 Task: Create a due date automation trigger when advanced on, 2 hours after a card is due add fields without custom field "Resume" set to a number lower than 1 and lower than 10.
Action: Mouse moved to (994, 78)
Screenshot: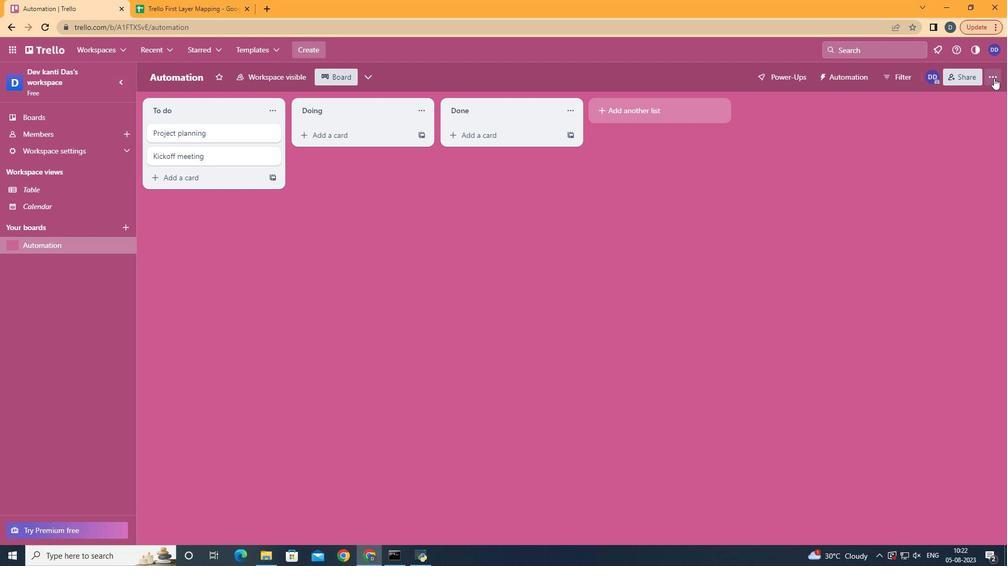 
Action: Mouse pressed left at (994, 78)
Screenshot: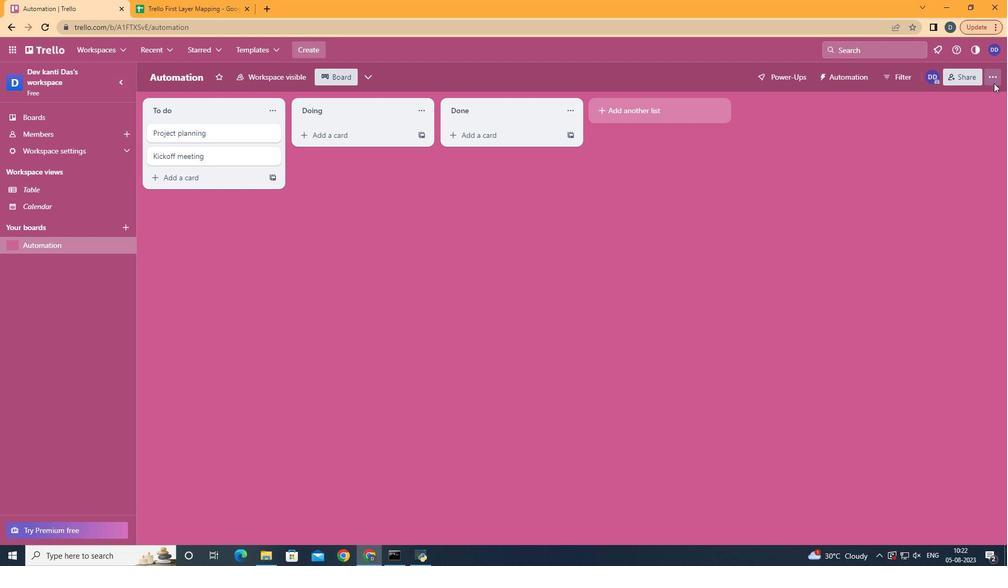 
Action: Mouse moved to (945, 235)
Screenshot: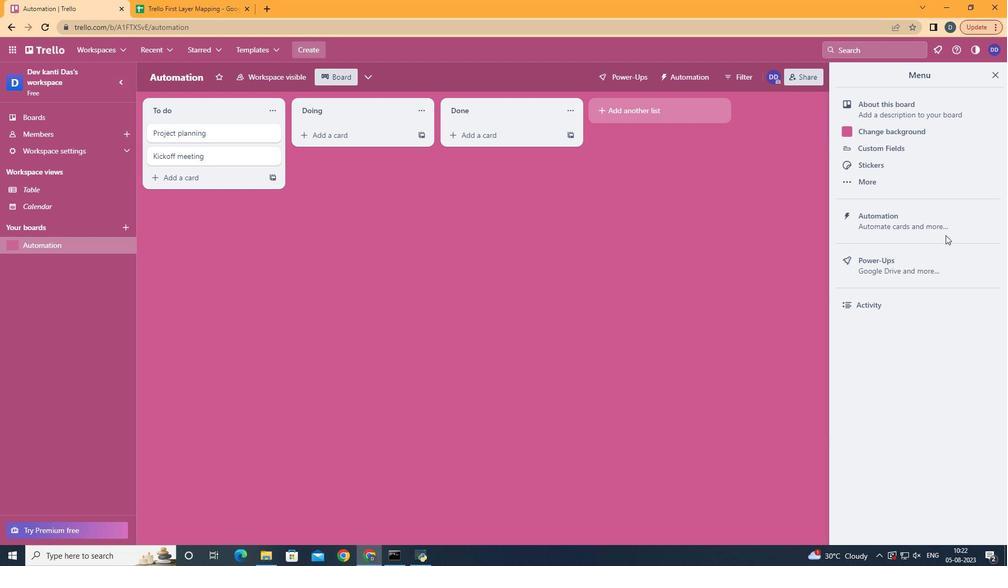 
Action: Mouse pressed left at (945, 235)
Screenshot: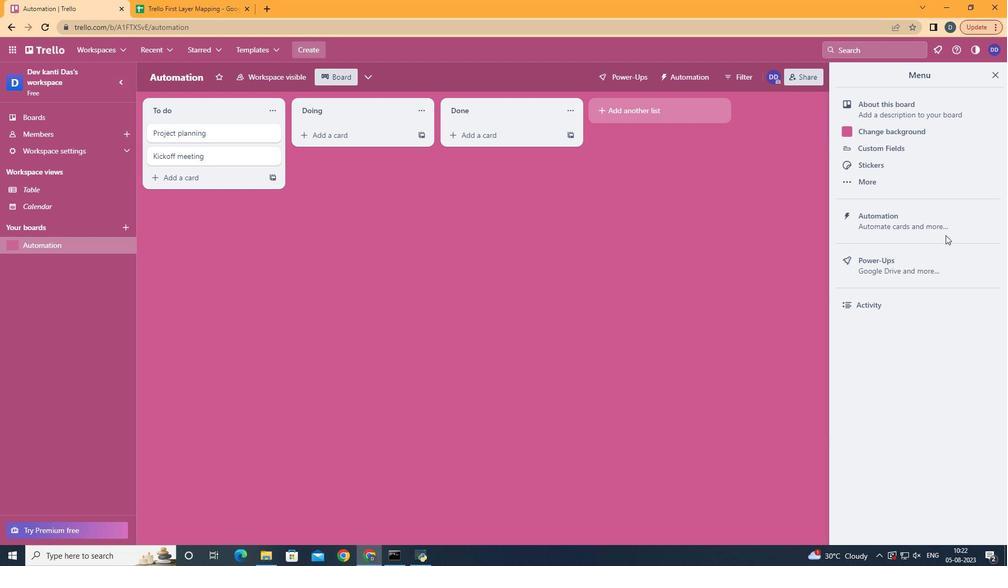 
Action: Mouse moved to (954, 216)
Screenshot: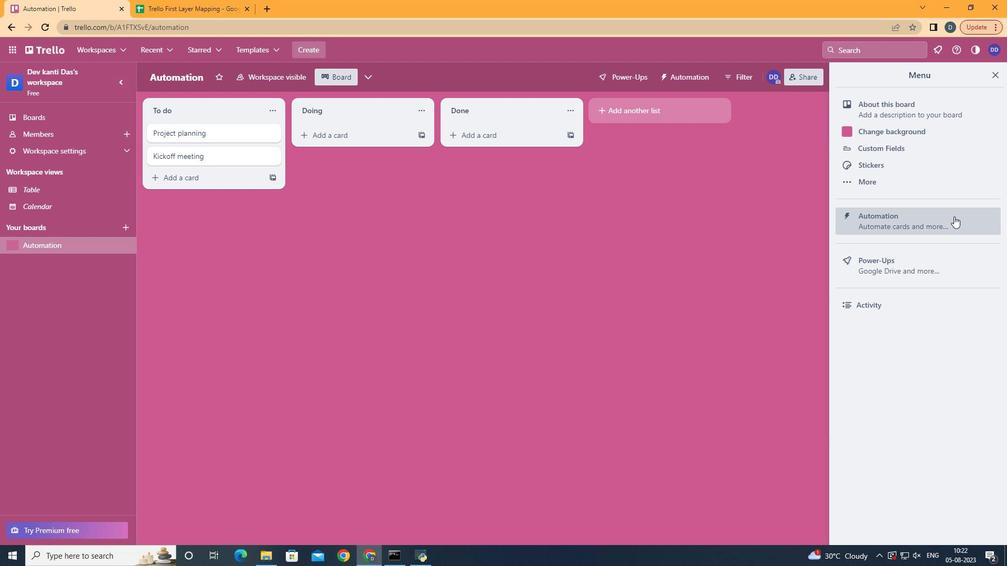 
Action: Mouse pressed left at (954, 216)
Screenshot: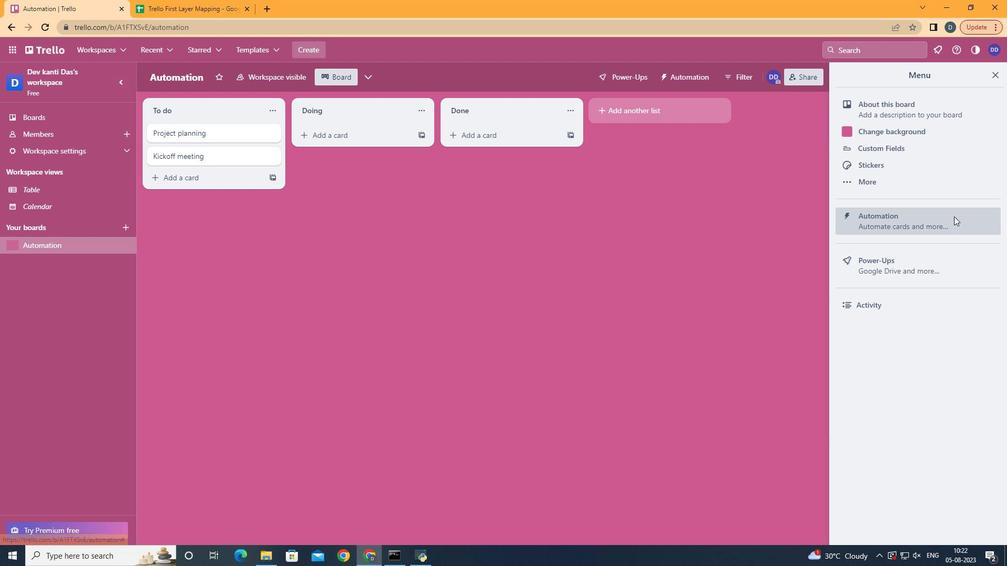 
Action: Mouse moved to (214, 213)
Screenshot: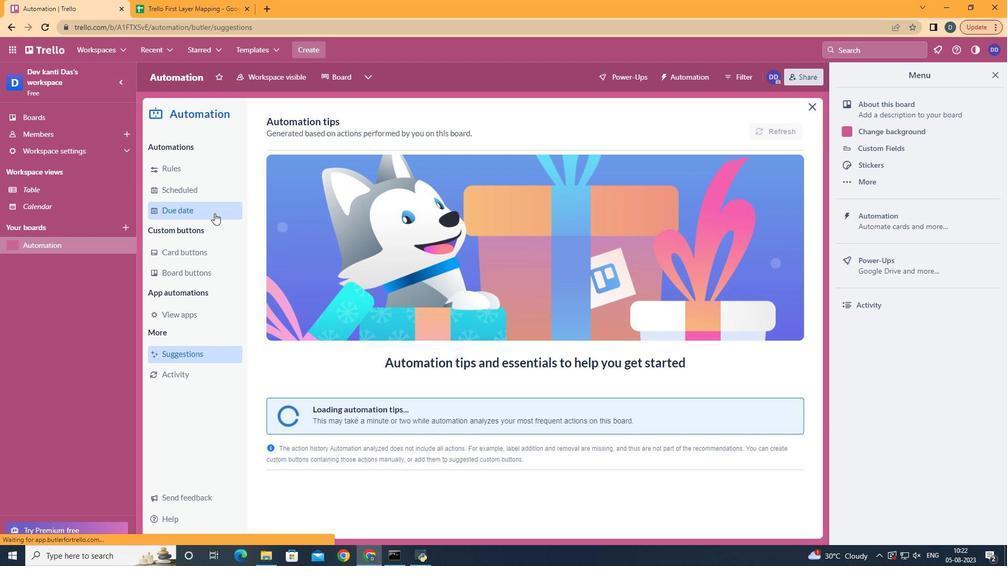 
Action: Mouse pressed left at (214, 213)
Screenshot: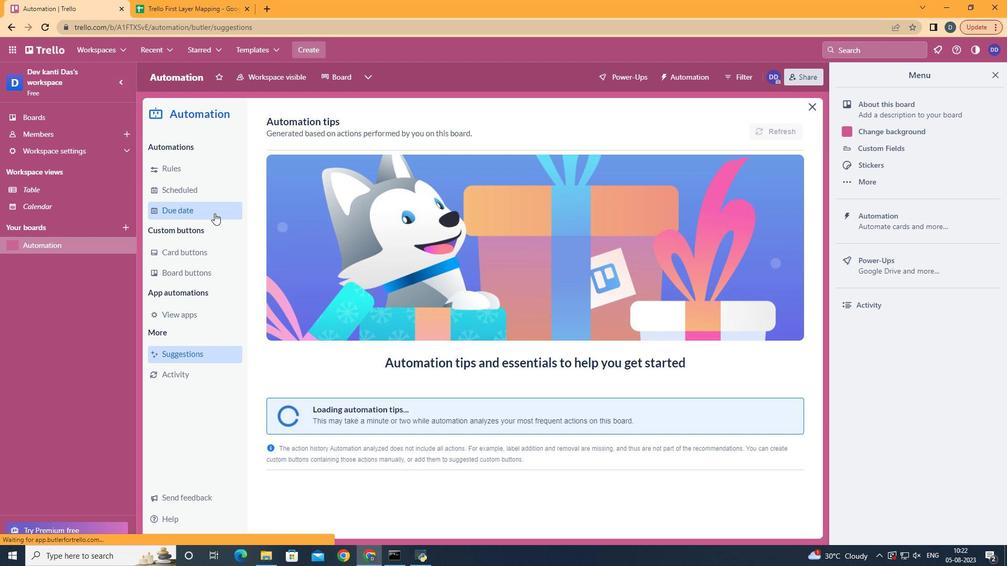 
Action: Mouse moved to (739, 124)
Screenshot: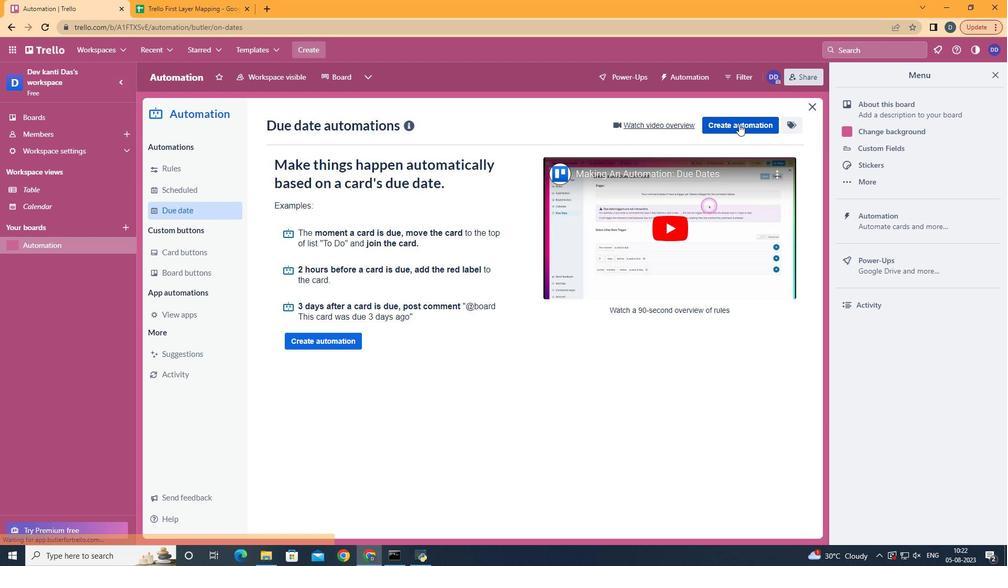 
Action: Mouse pressed left at (739, 124)
Screenshot: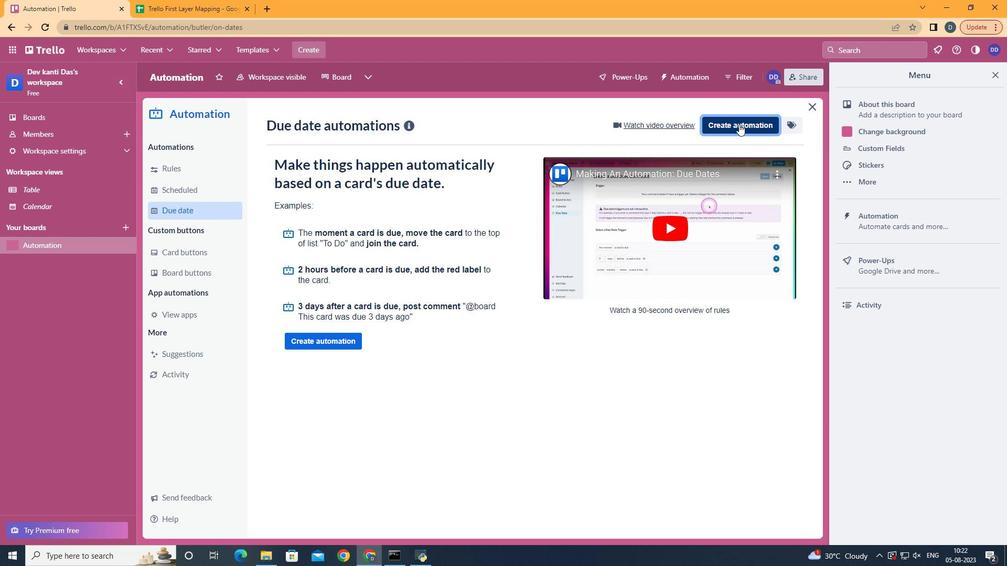 
Action: Mouse moved to (567, 225)
Screenshot: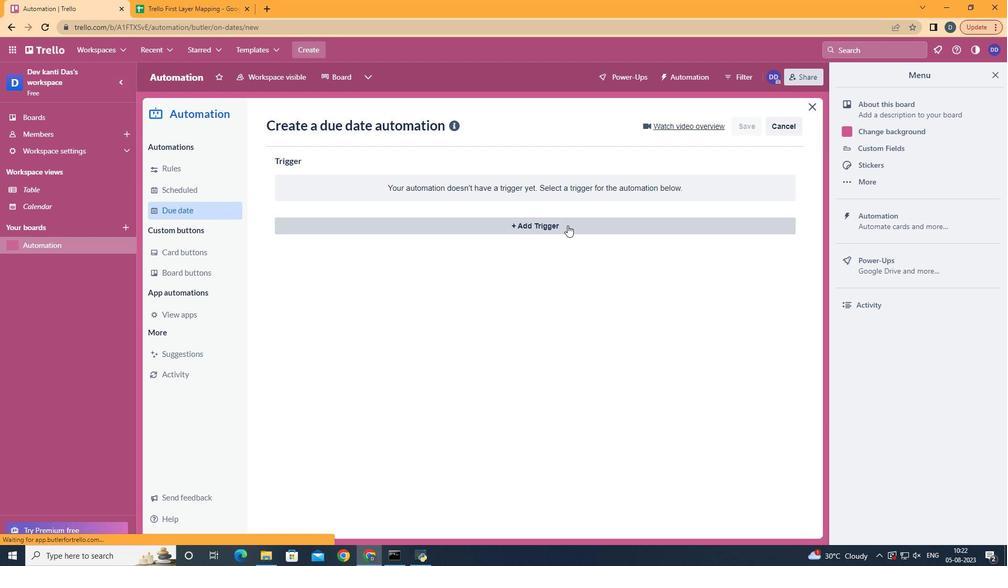 
Action: Mouse pressed left at (567, 225)
Screenshot: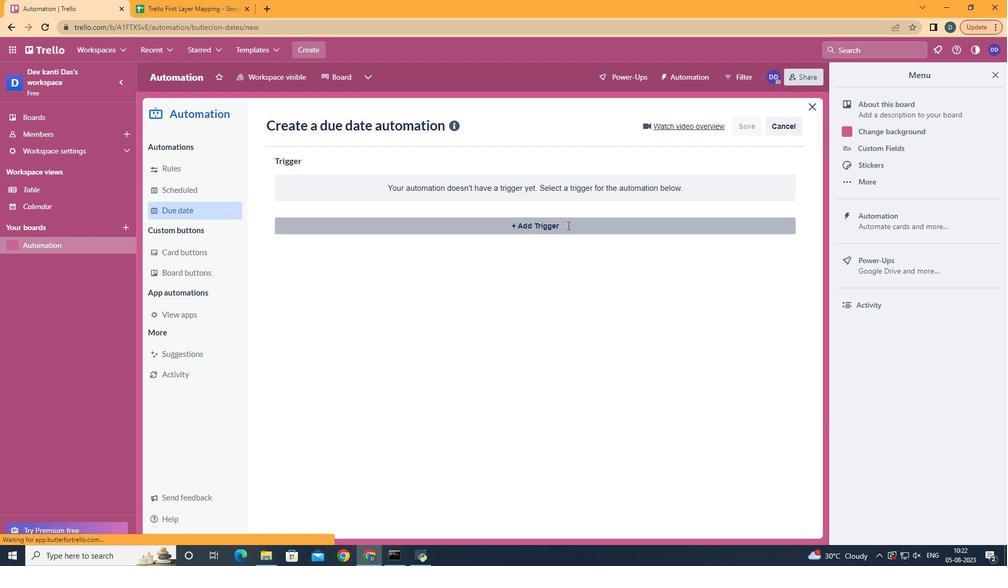 
Action: Mouse moved to (342, 445)
Screenshot: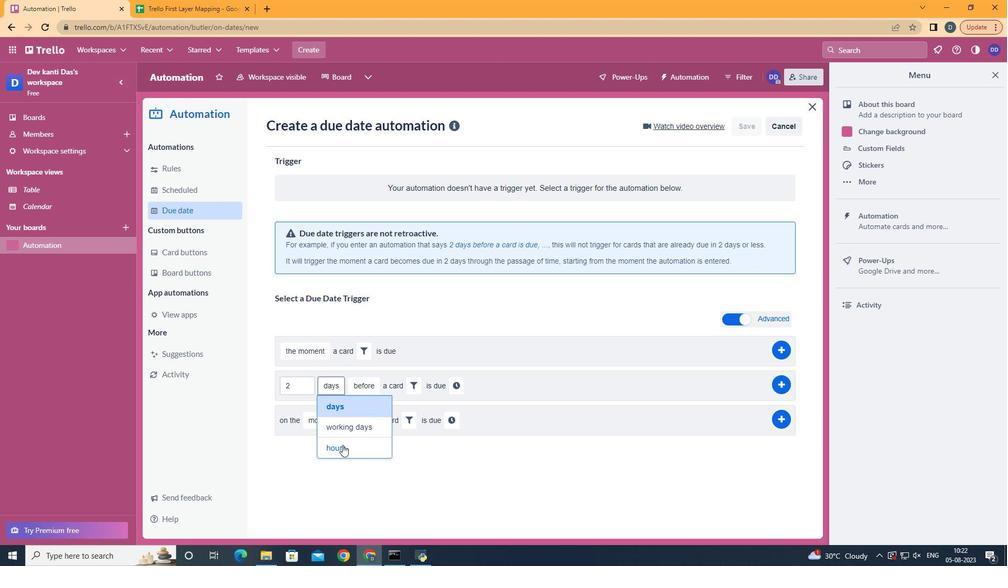 
Action: Mouse pressed left at (342, 445)
Screenshot: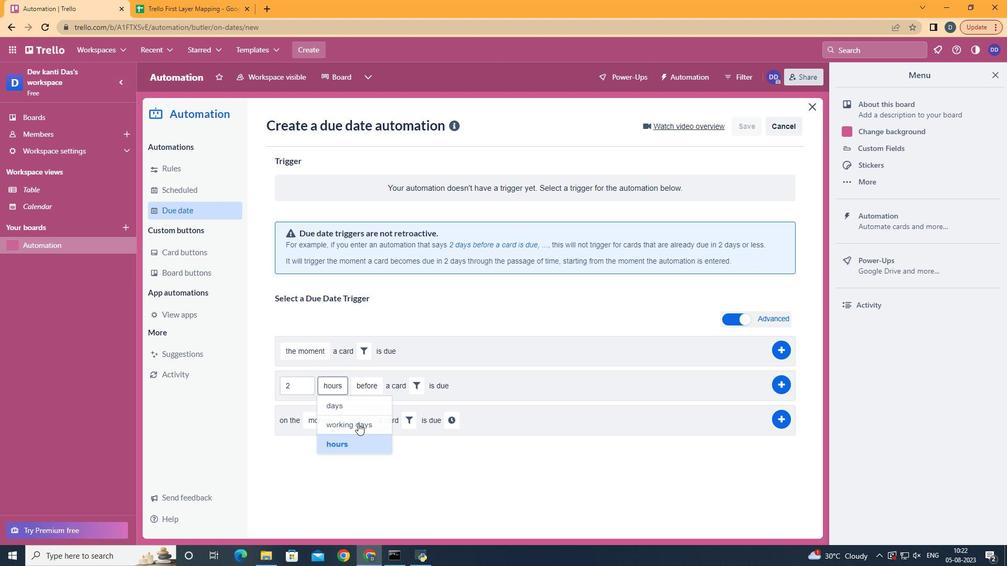 
Action: Mouse moved to (370, 418)
Screenshot: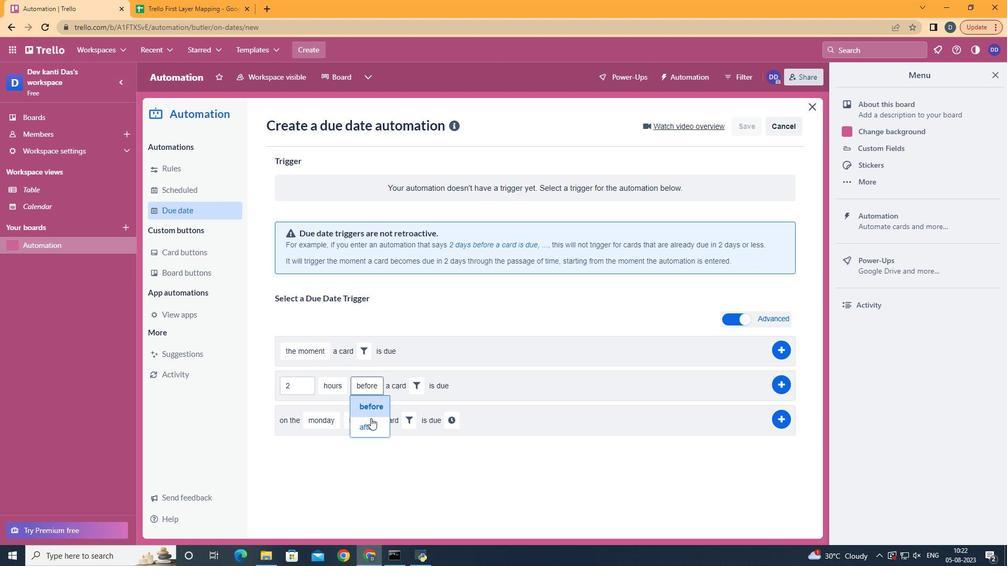 
Action: Mouse pressed left at (370, 418)
Screenshot: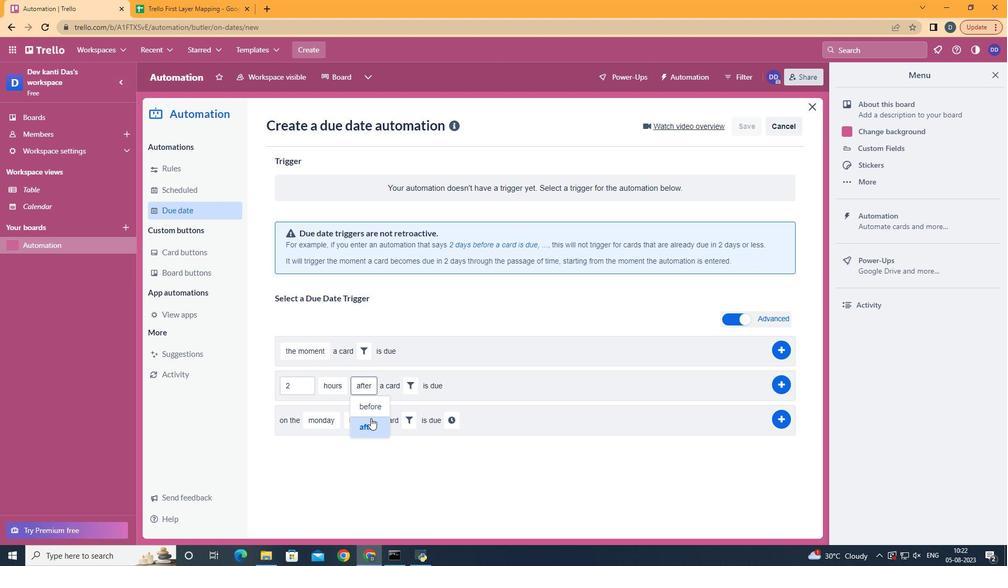 
Action: Mouse moved to (408, 389)
Screenshot: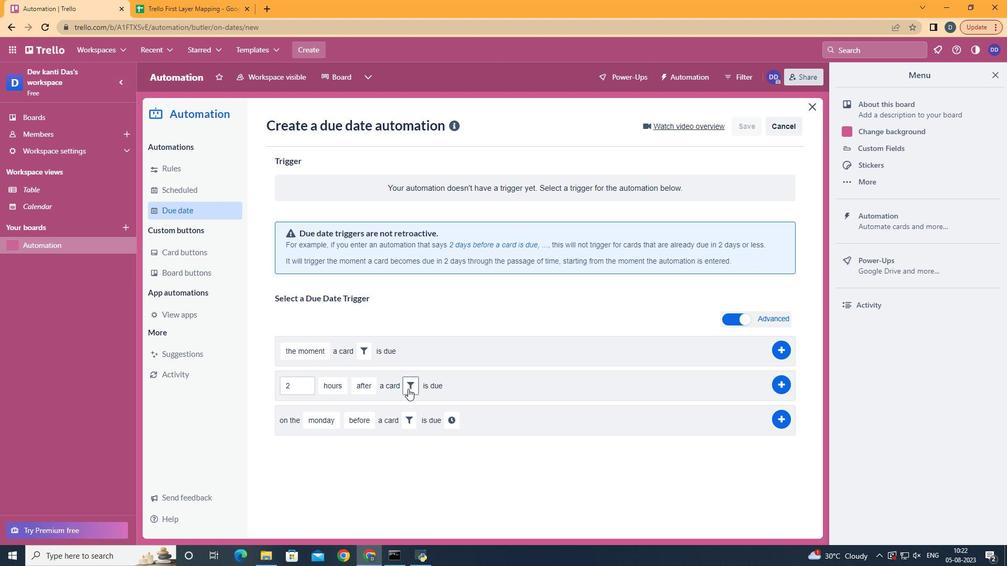 
Action: Mouse pressed left at (408, 389)
Screenshot: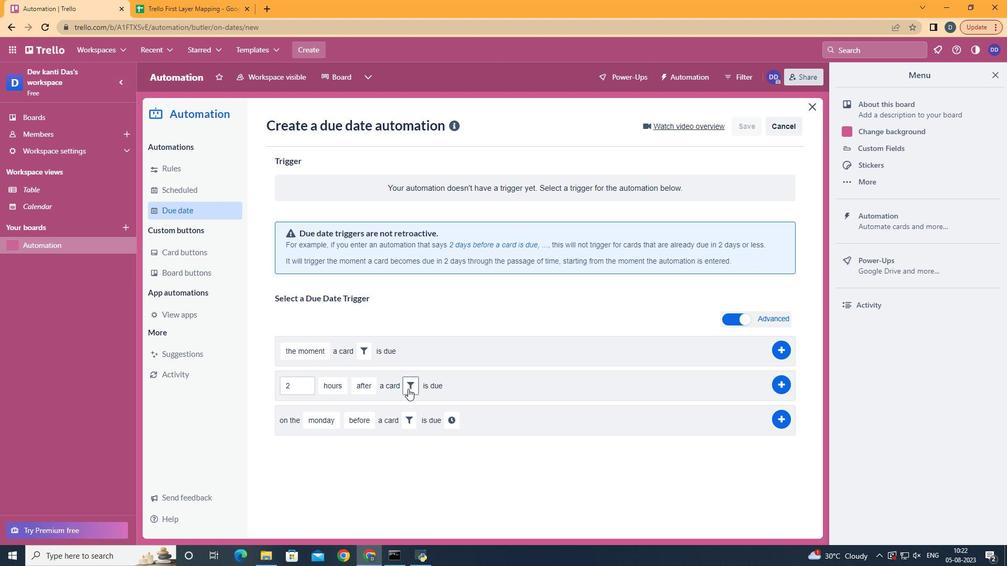 
Action: Mouse moved to (581, 413)
Screenshot: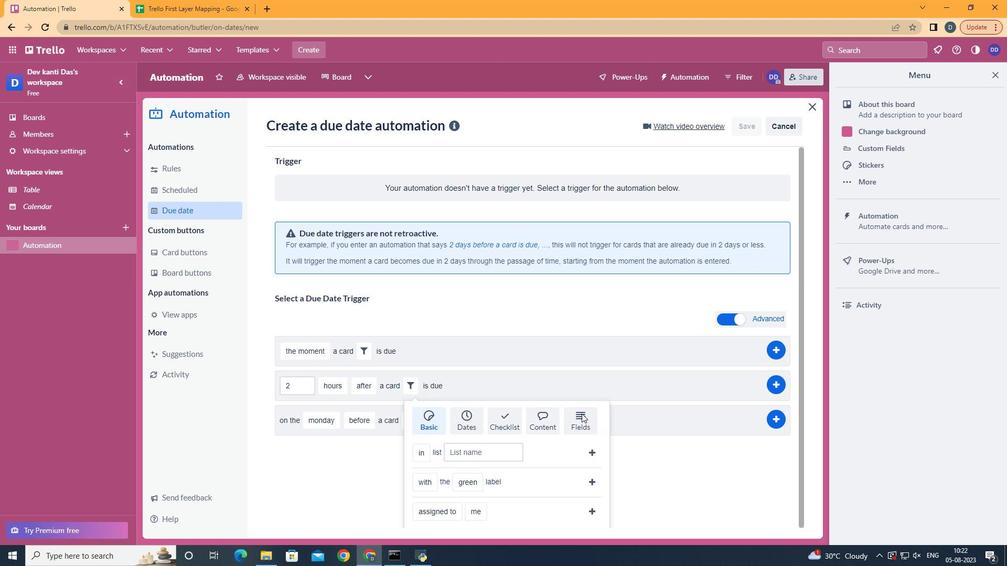 
Action: Mouse pressed left at (581, 413)
Screenshot: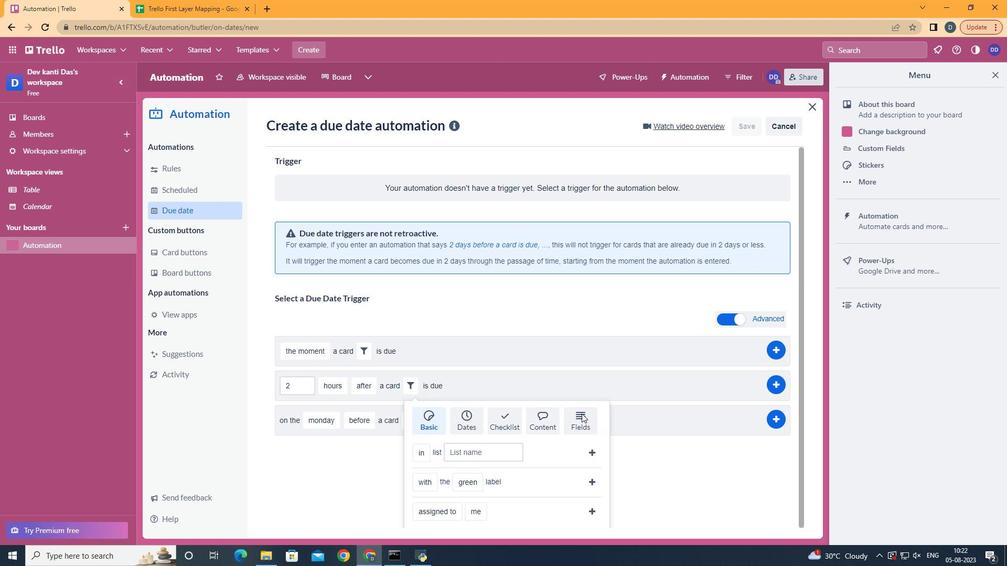
Action: Mouse scrolled (581, 413) with delta (0, 0)
Screenshot: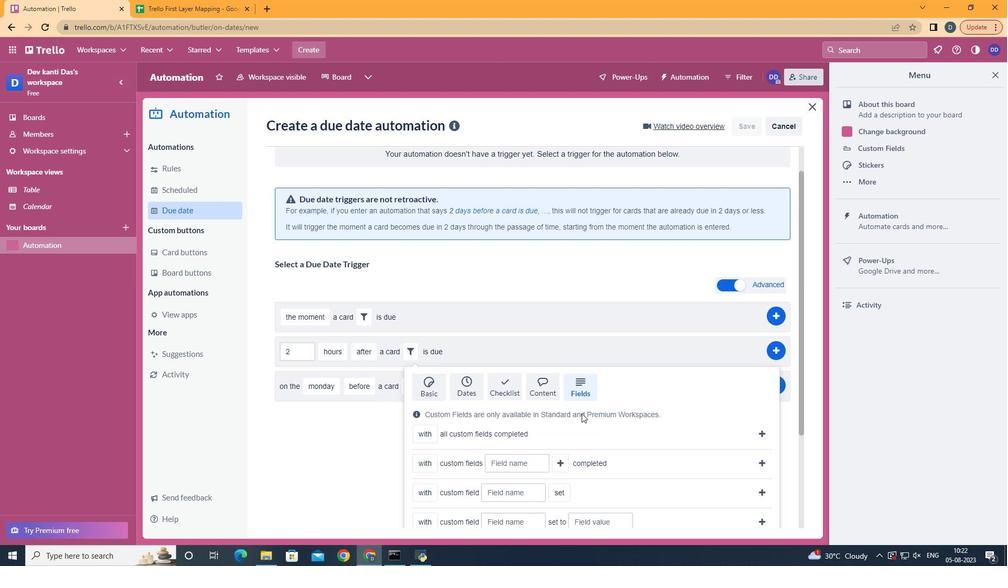 
Action: Mouse scrolled (581, 413) with delta (0, 0)
Screenshot: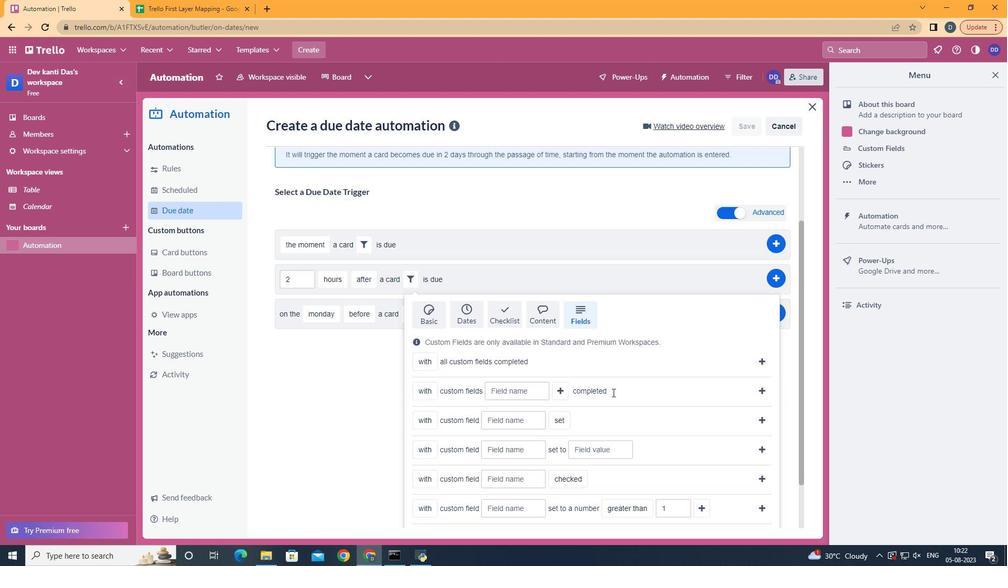 
Action: Mouse scrolled (581, 413) with delta (0, 0)
Screenshot: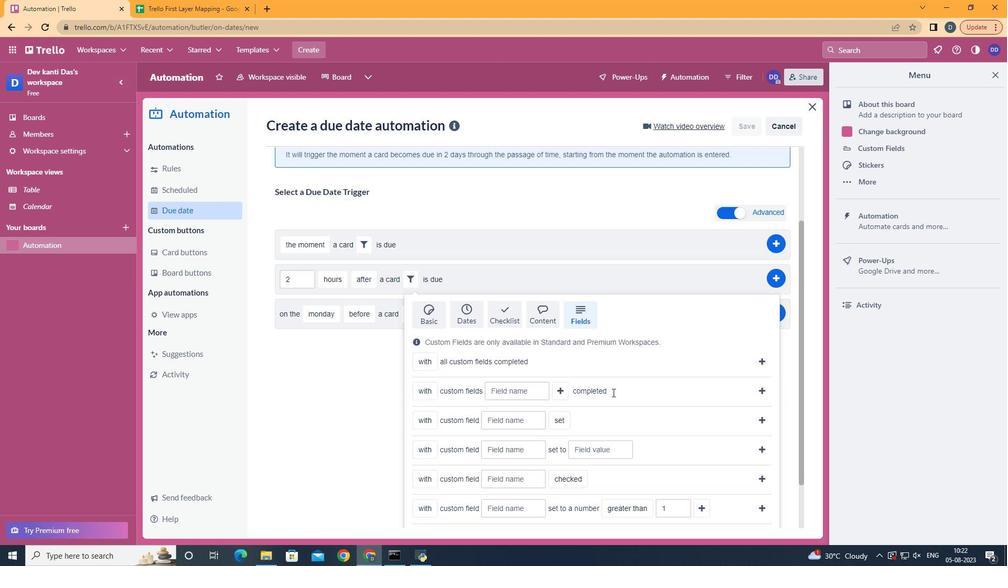 
Action: Mouse scrolled (581, 413) with delta (0, 0)
Screenshot: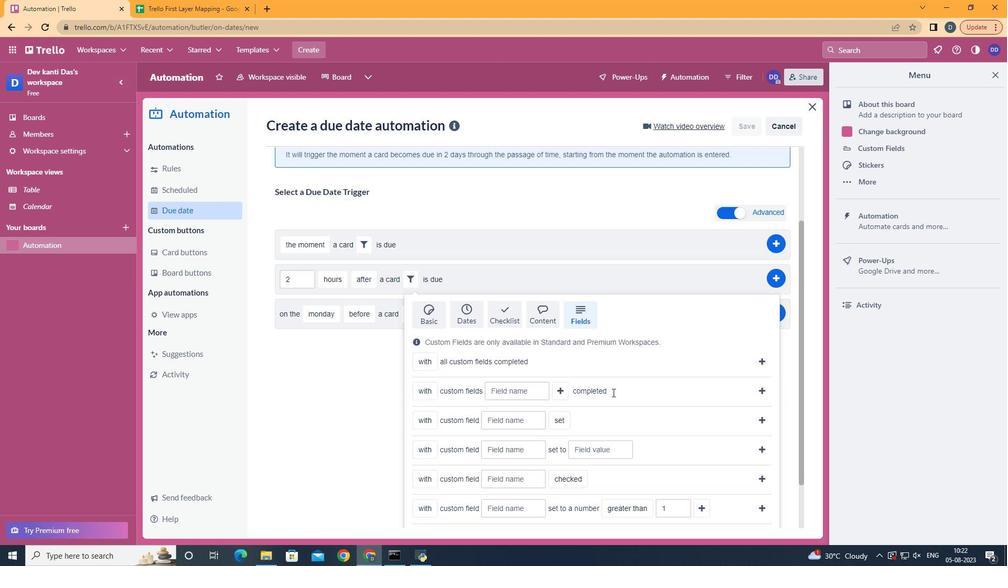 
Action: Mouse scrolled (581, 413) with delta (0, 0)
Screenshot: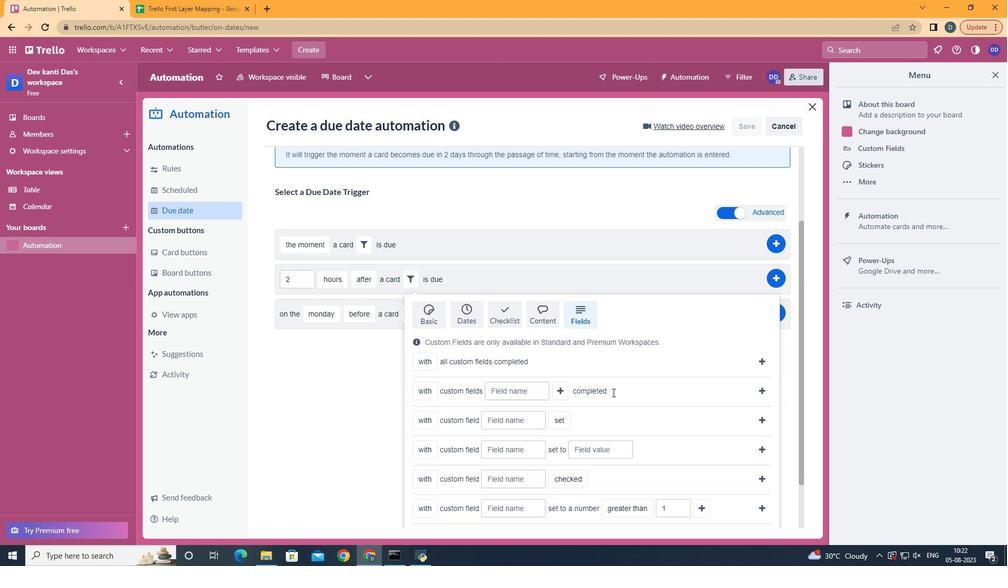 
Action: Mouse scrolled (581, 413) with delta (0, 0)
Screenshot: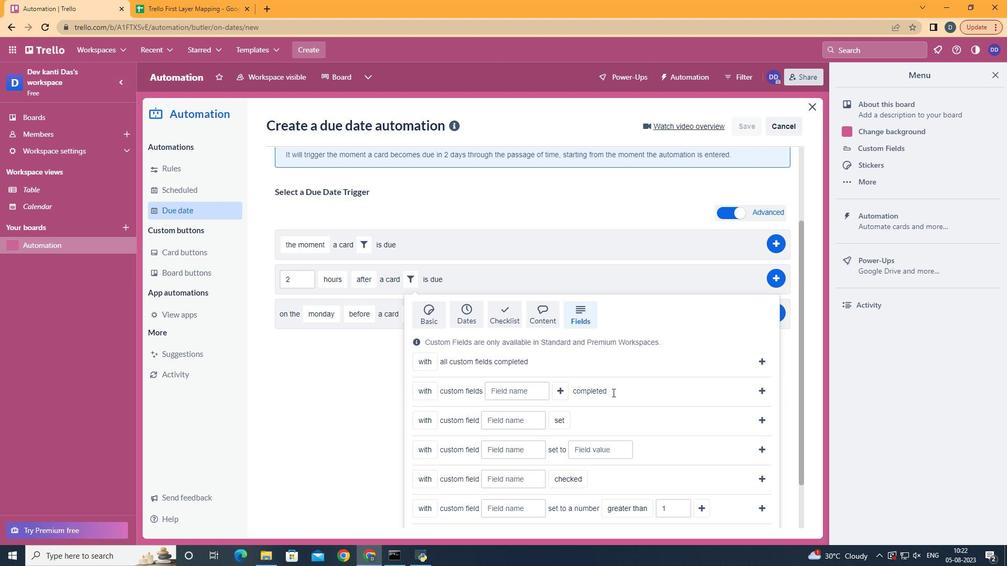 
Action: Mouse moved to (433, 482)
Screenshot: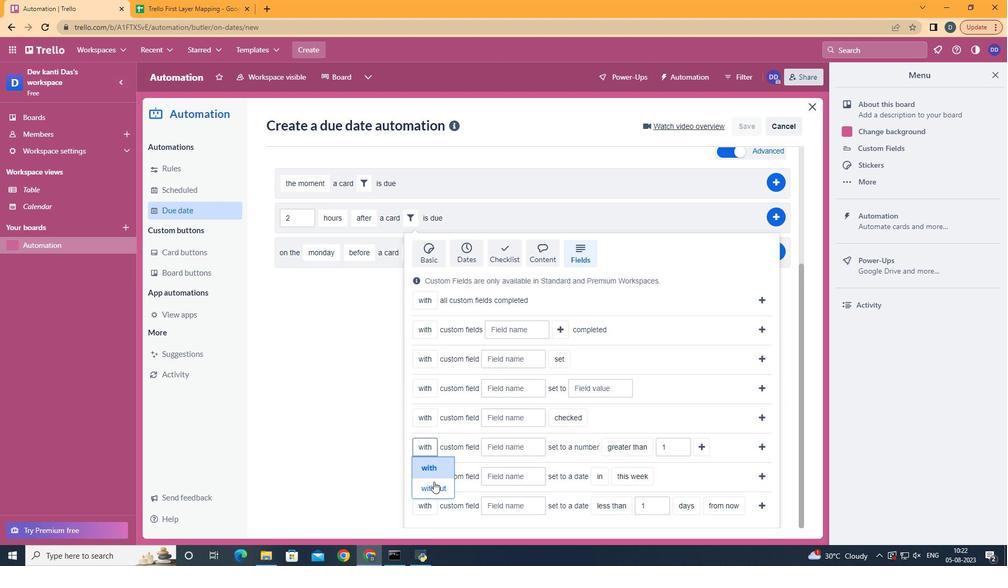 
Action: Mouse pressed left at (433, 482)
Screenshot: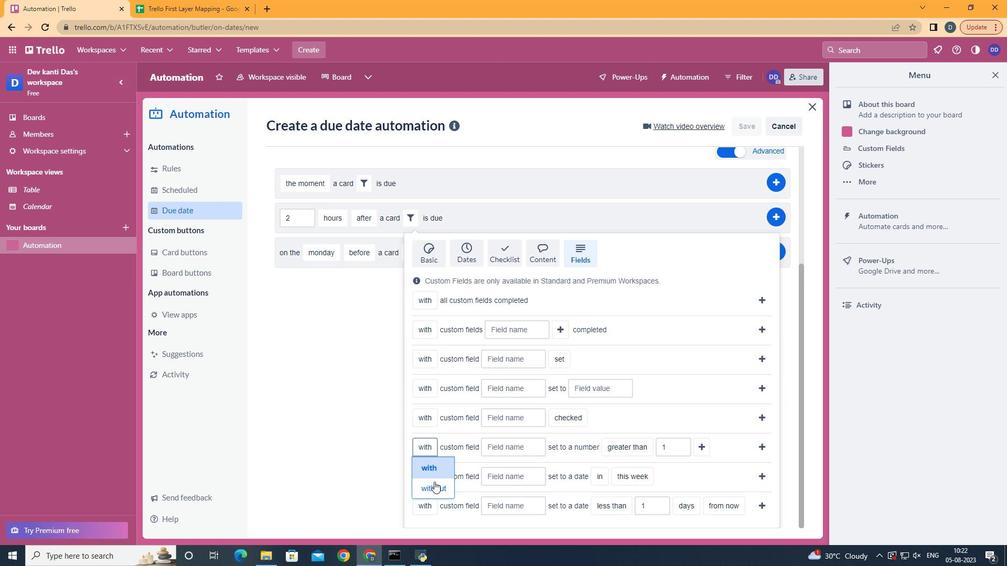 
Action: Mouse moved to (513, 444)
Screenshot: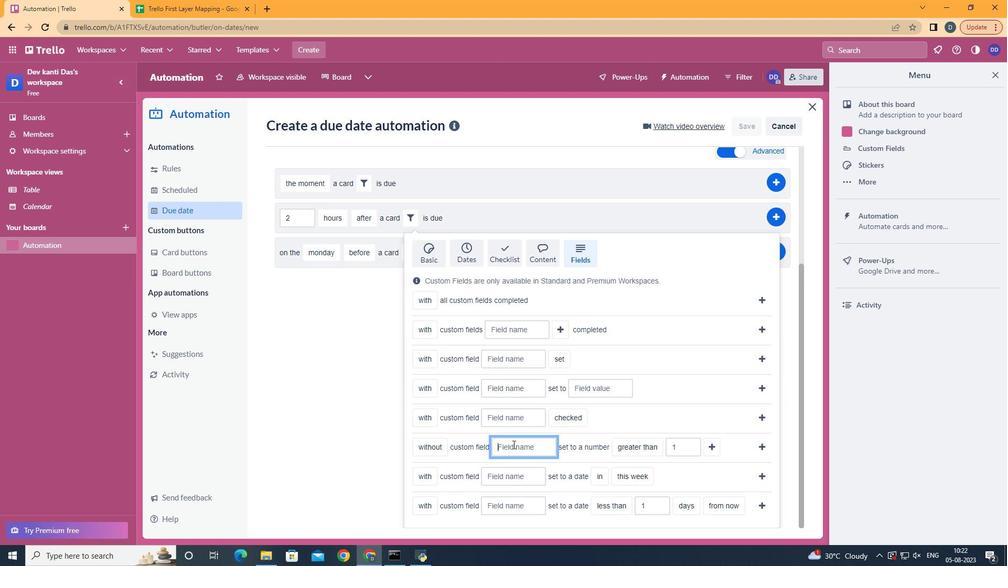 
Action: Mouse pressed left at (513, 444)
Screenshot: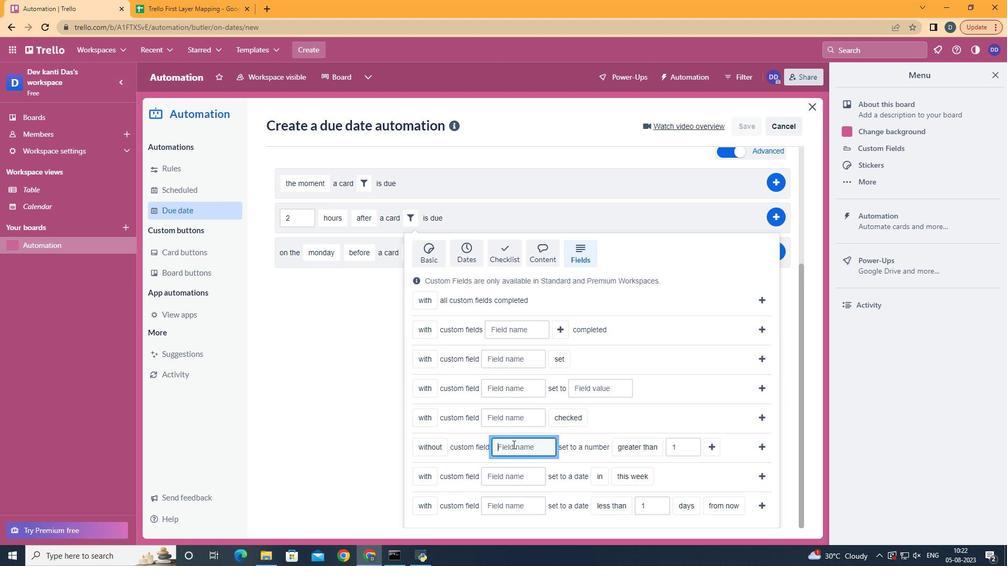 
Action: Mouse moved to (515, 444)
Screenshot: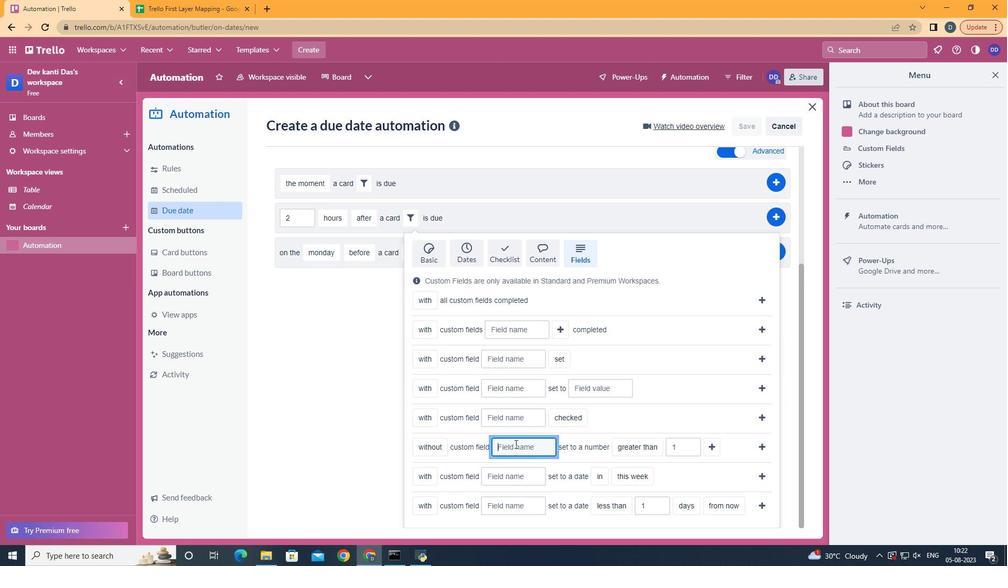 
Action: Key pressed <Key.shift>Resume
Screenshot: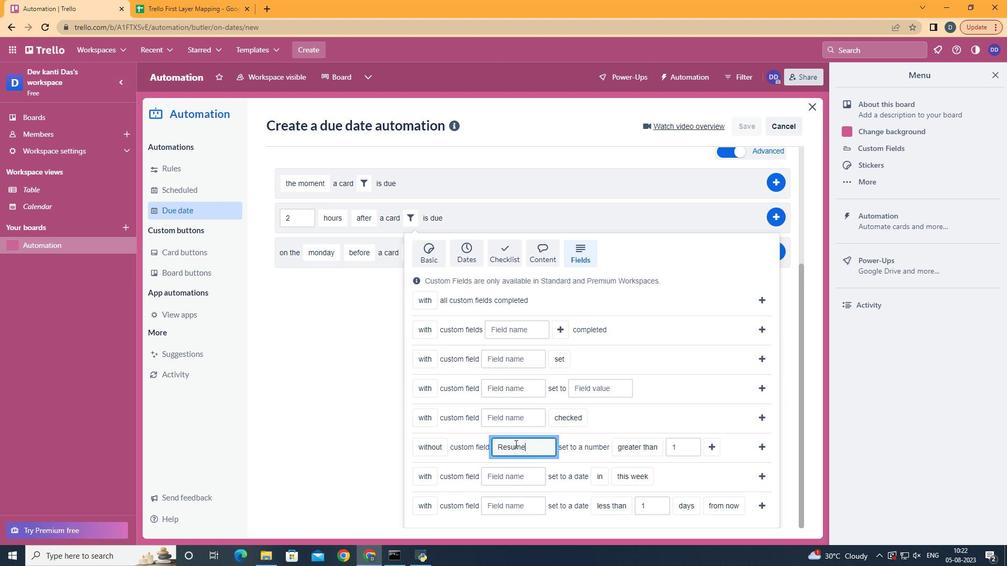 
Action: Mouse moved to (663, 400)
Screenshot: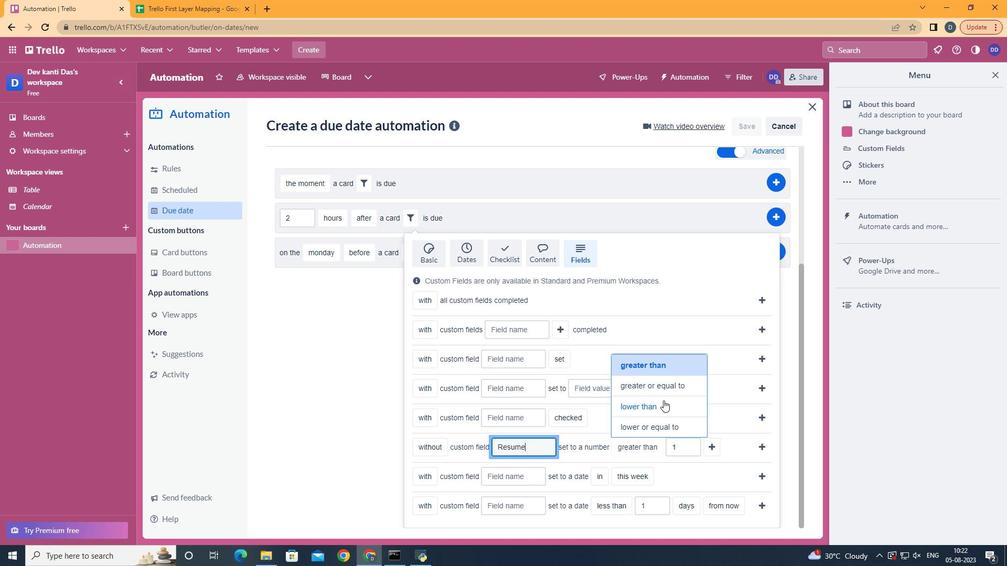 
Action: Mouse pressed left at (663, 400)
Screenshot: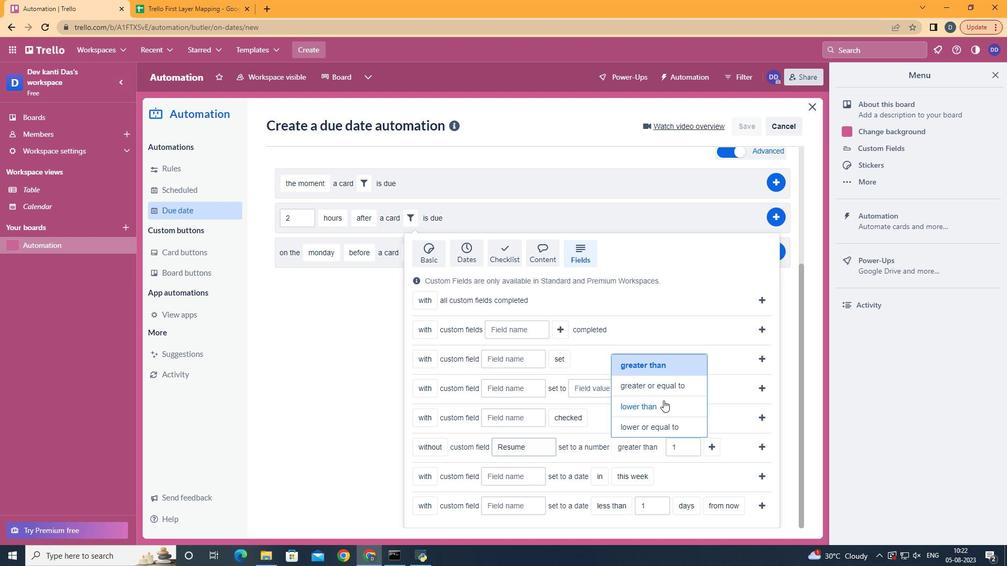 
Action: Mouse moved to (702, 443)
Screenshot: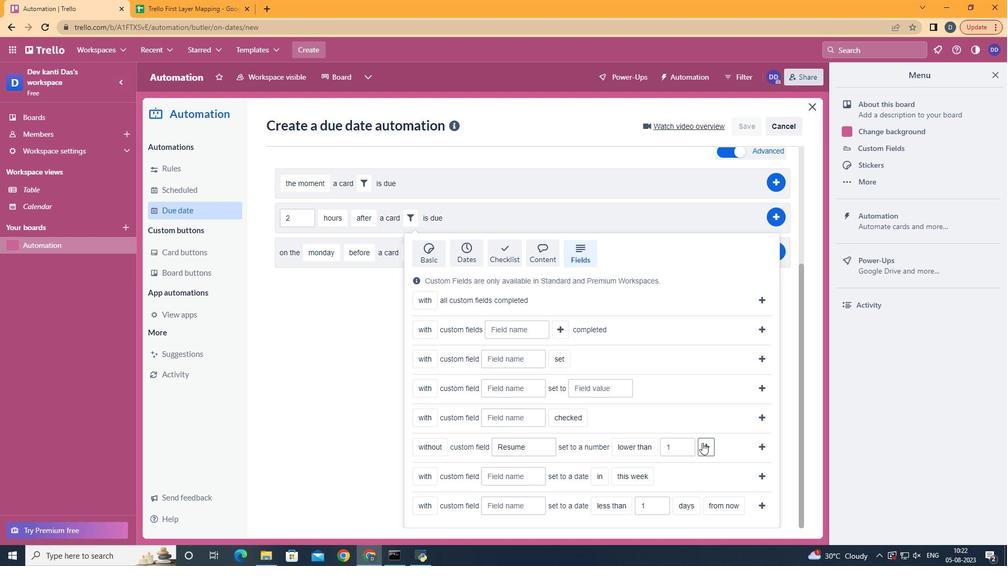 
Action: Mouse pressed left at (702, 443)
Screenshot: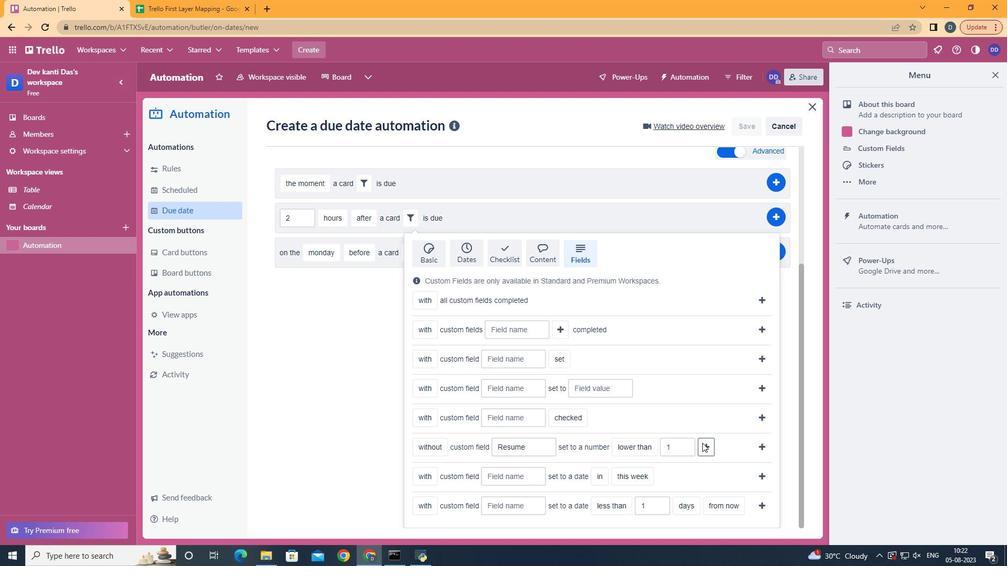 
Action: Mouse moved to (473, 388)
Screenshot: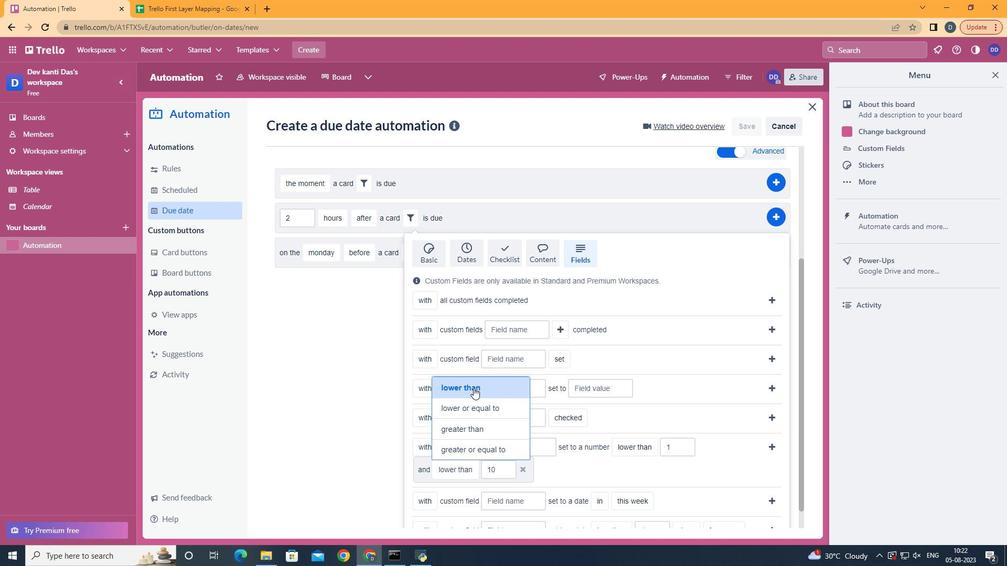 
Action: Mouse pressed left at (473, 388)
Screenshot: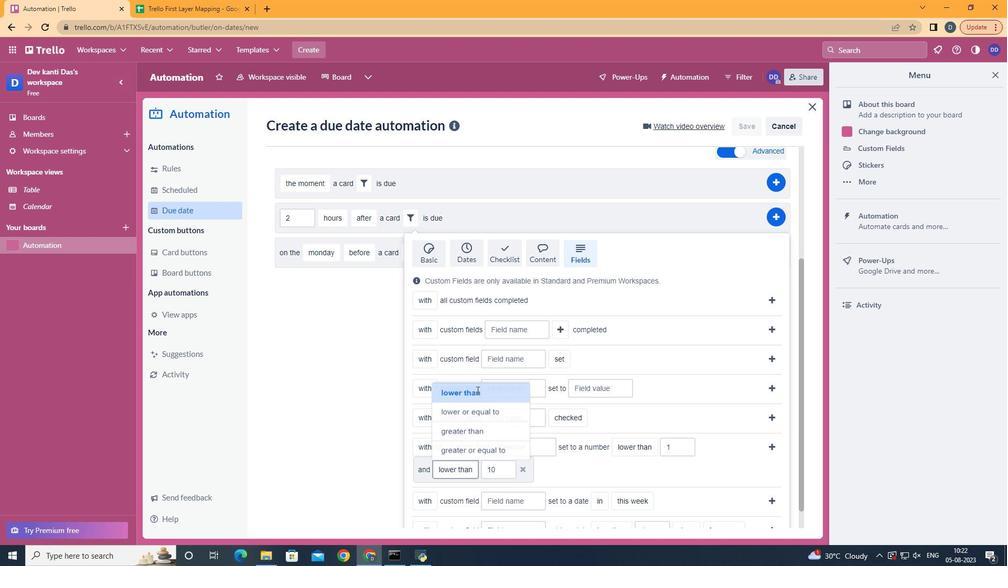 
Action: Mouse moved to (773, 450)
Screenshot: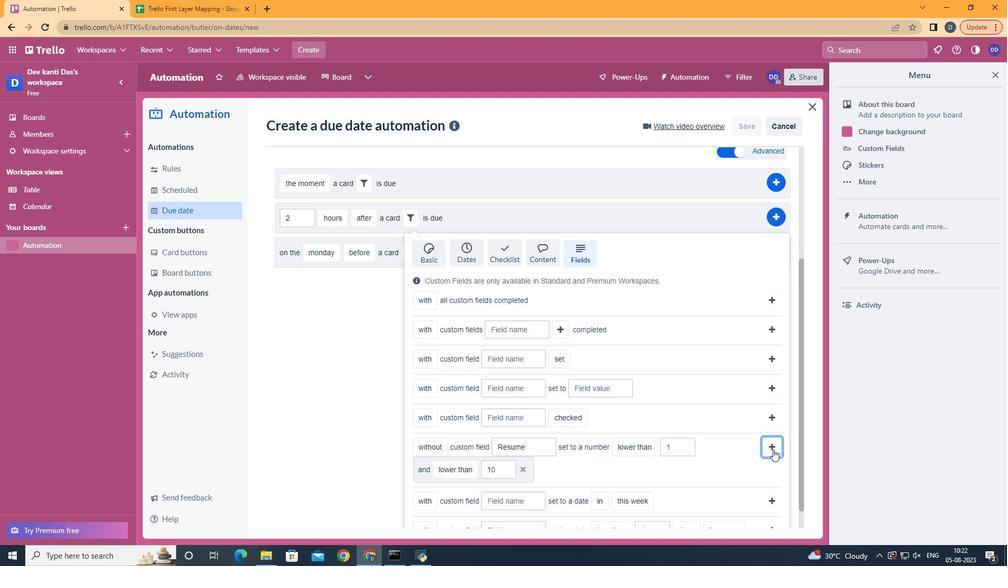 
Action: Mouse pressed left at (773, 450)
Screenshot: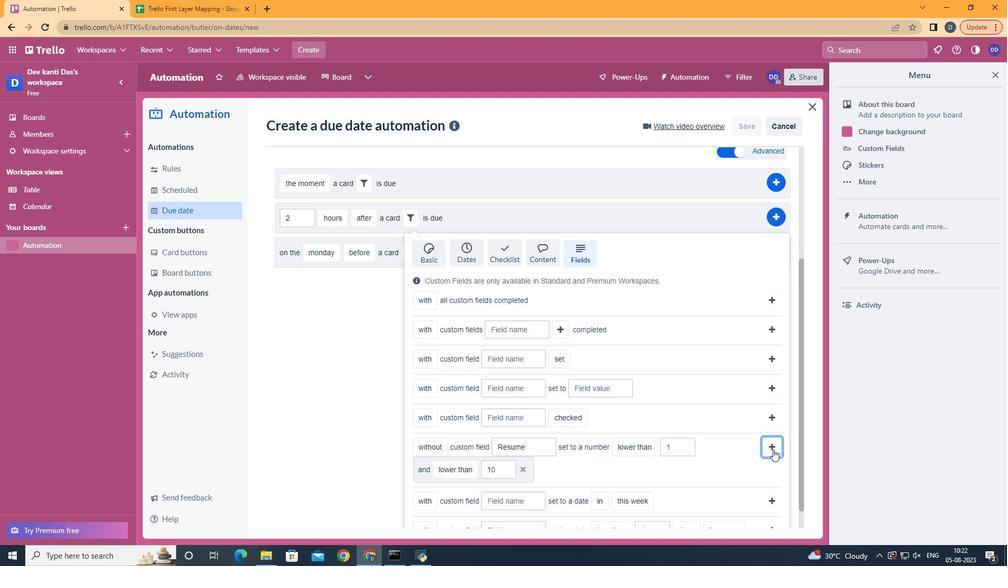 
Action: Mouse moved to (784, 369)
Screenshot: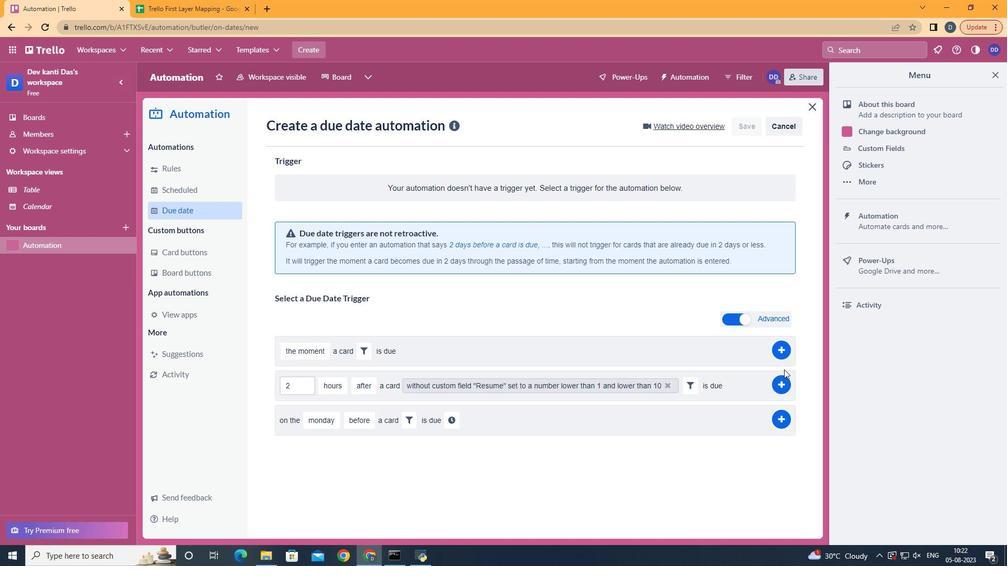 
Action: Mouse pressed left at (783, 384)
Screenshot: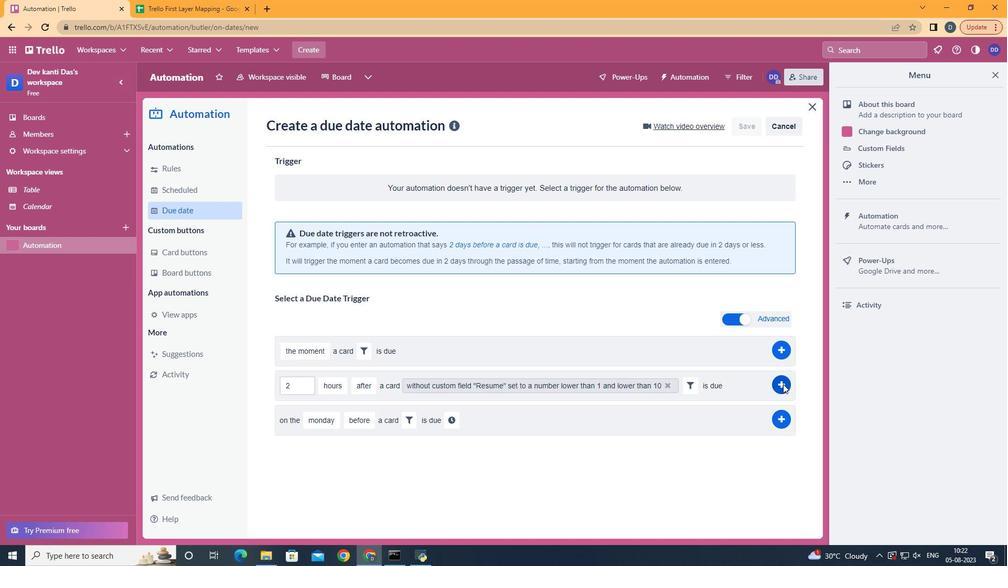 
Action: Mouse pressed left at (783, 384)
Screenshot: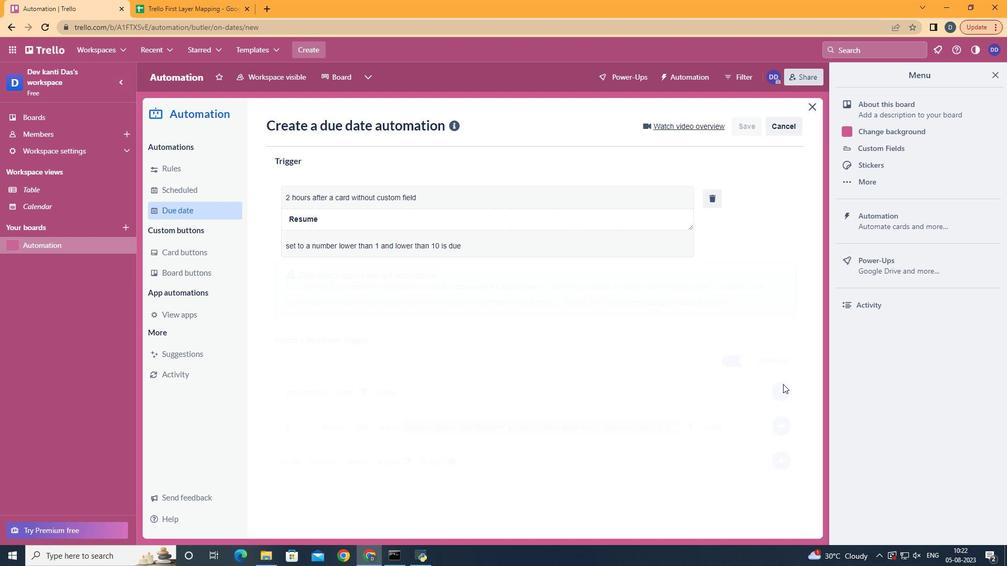 
Action: Mouse moved to (362, 165)
Screenshot: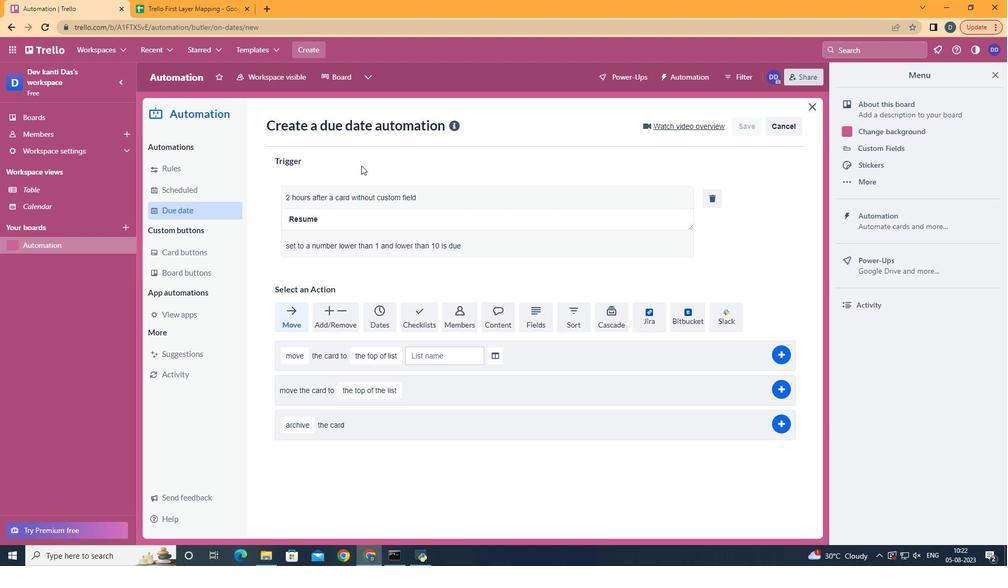 
